 Task: Configure your GitHub account's email notification preferences.
Action: Mouse moved to (629, 40)
Screenshot: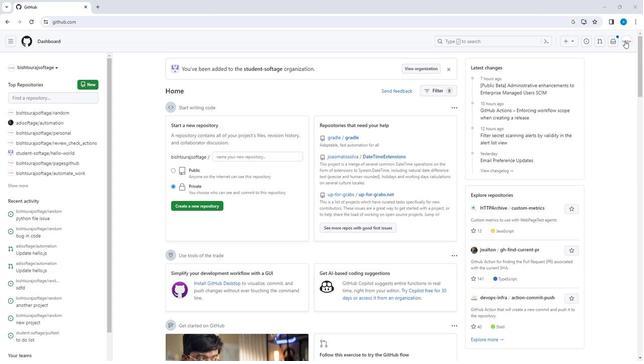 
Action: Mouse pressed left at (629, 40)
Screenshot: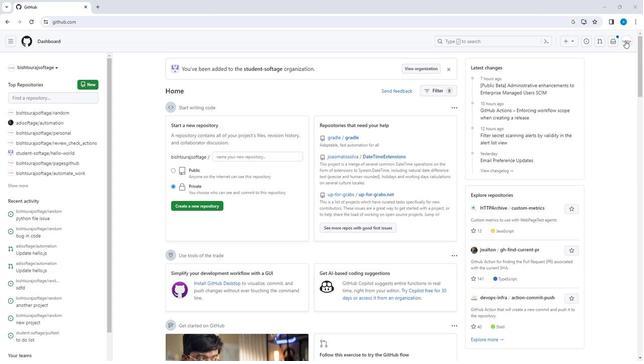 
Action: Mouse moved to (587, 220)
Screenshot: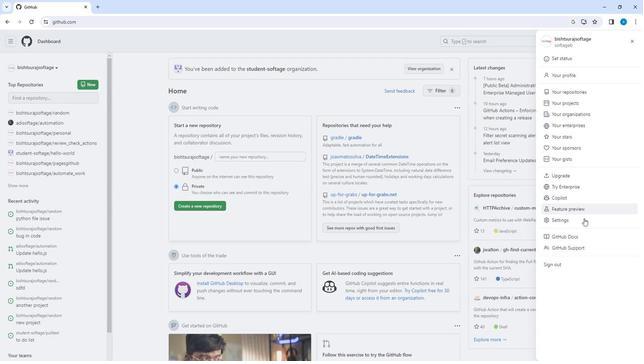 
Action: Mouse pressed left at (587, 220)
Screenshot: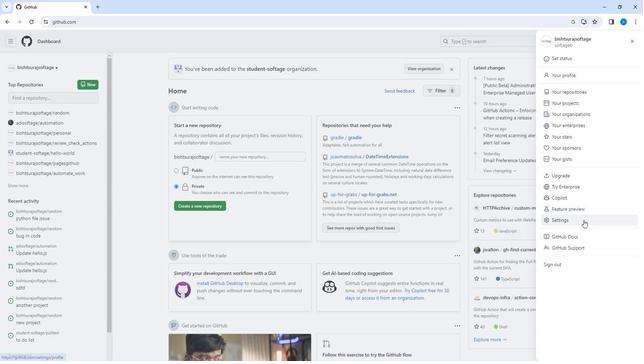 
Action: Mouse moved to (169, 142)
Screenshot: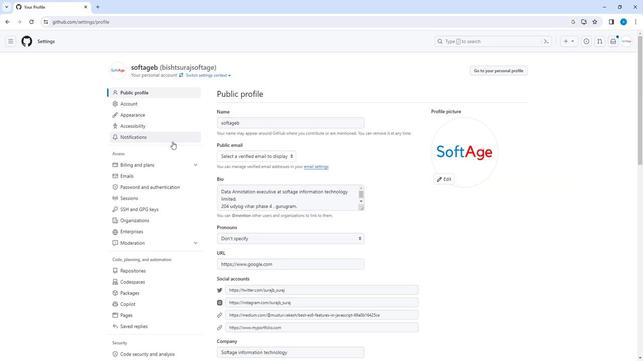 
Action: Mouse pressed left at (169, 142)
Screenshot: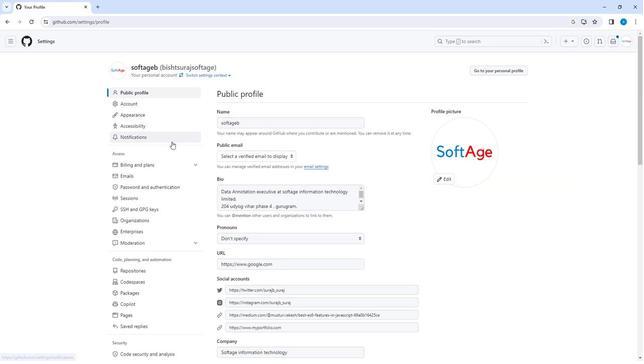 
Action: Mouse moved to (278, 267)
Screenshot: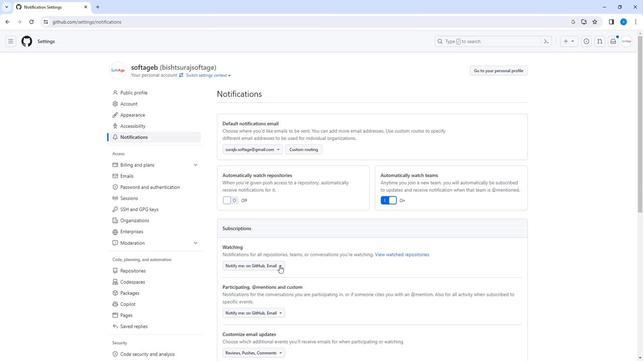 
Action: Mouse pressed left at (278, 267)
Screenshot: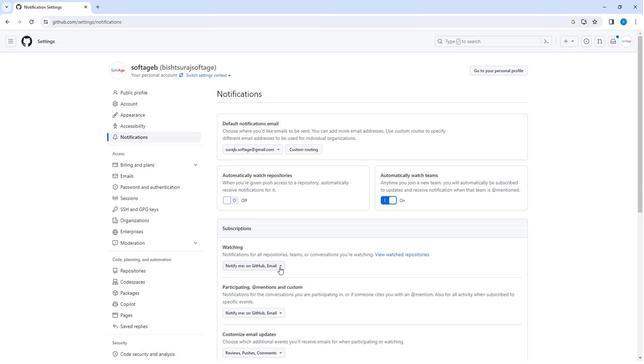
Action: Mouse pressed left at (278, 267)
Screenshot: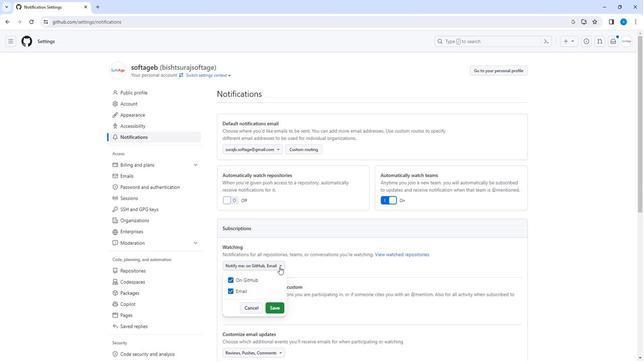 
Action: Mouse scrolled (278, 267) with delta (0, 0)
Screenshot: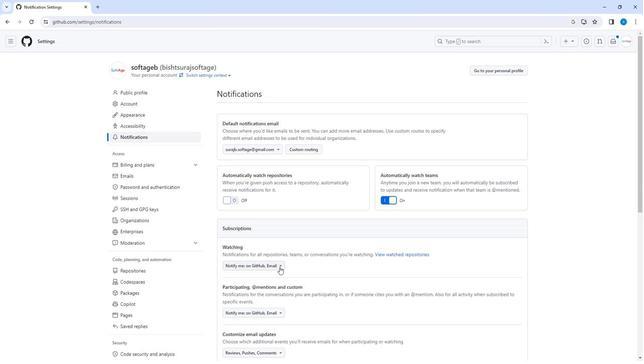 
Action: Mouse scrolled (278, 267) with delta (0, 0)
Screenshot: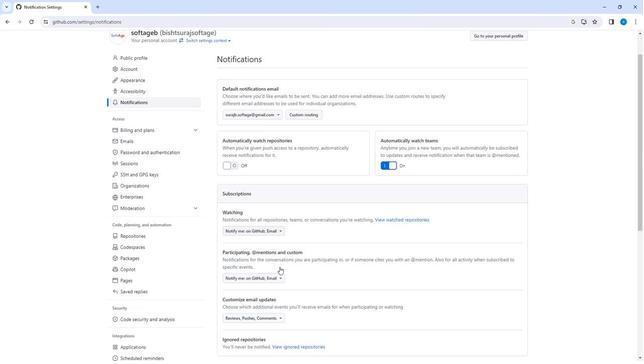 
Action: Mouse scrolled (278, 267) with delta (0, 0)
Screenshot: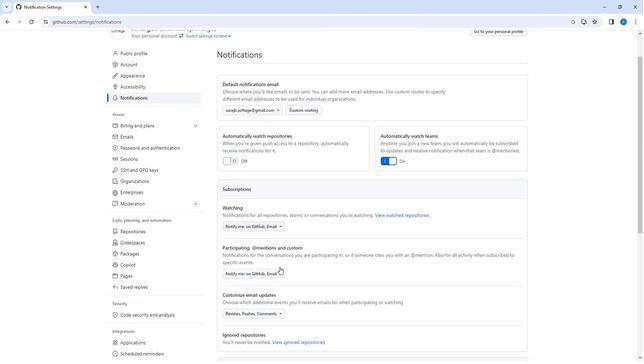 
Action: Mouse moved to (268, 159)
Screenshot: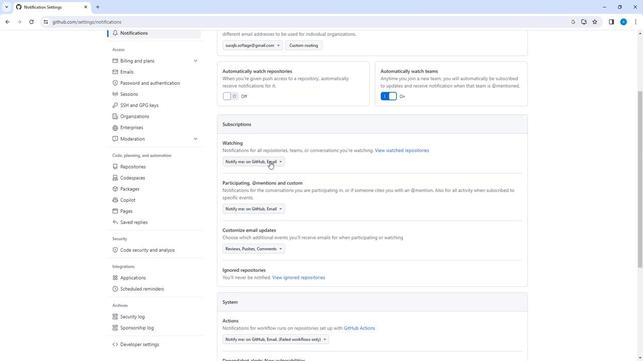 
Action: Mouse pressed left at (268, 159)
Screenshot: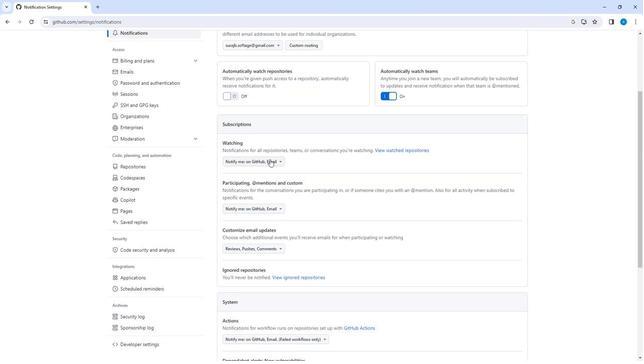 
Action: Mouse moved to (252, 188)
Screenshot: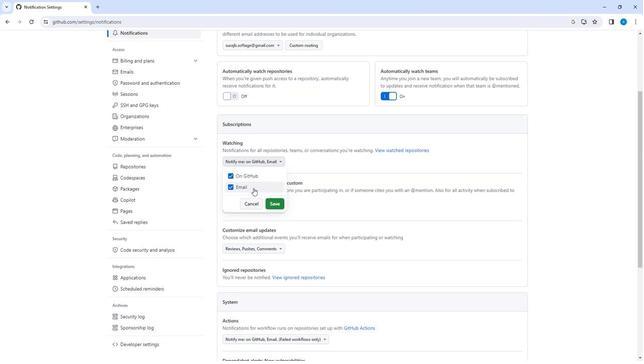 
Action: Mouse pressed left at (252, 188)
Screenshot: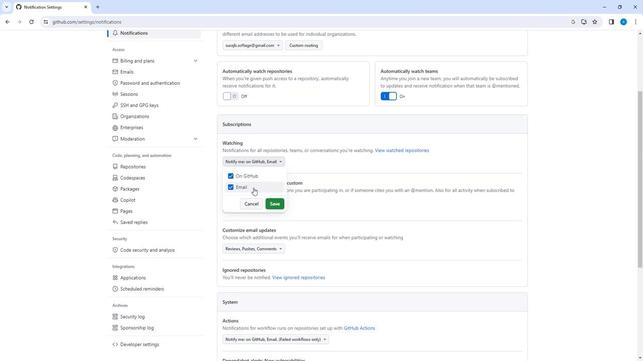 
Action: Mouse moved to (270, 202)
Screenshot: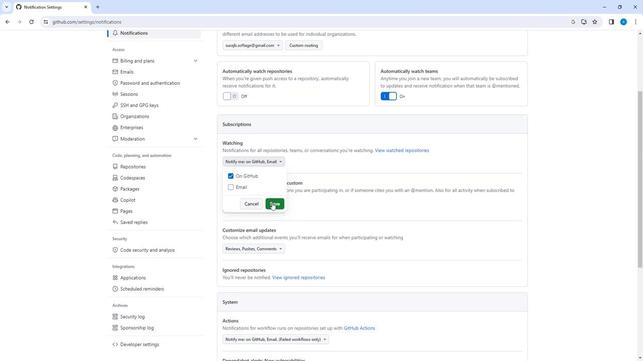 
Action: Mouse pressed left at (270, 202)
Screenshot: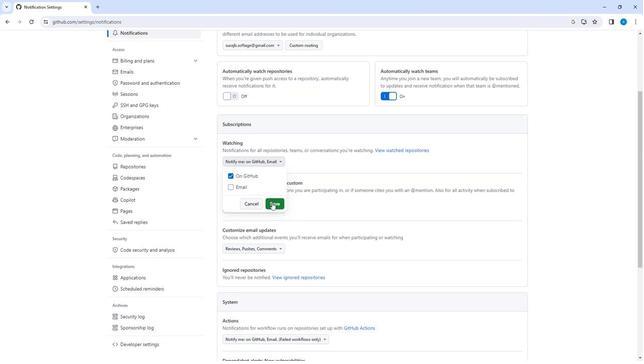 
Action: Mouse moved to (286, 213)
Screenshot: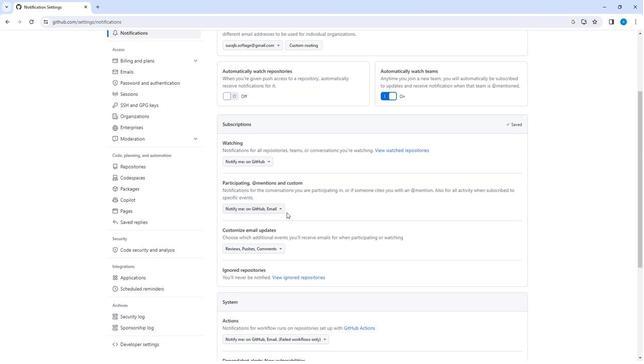 
Action: Mouse scrolled (286, 212) with delta (0, 0)
Screenshot: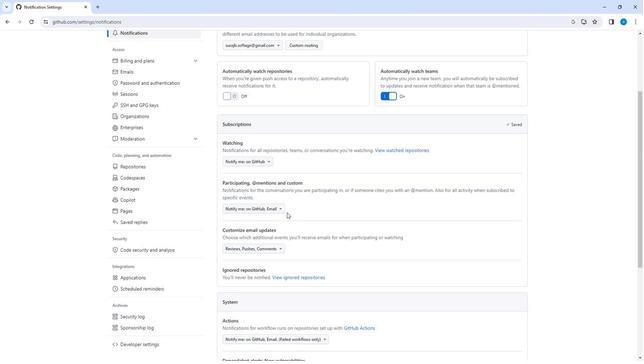 
Action: Mouse scrolled (286, 212) with delta (0, 0)
Screenshot: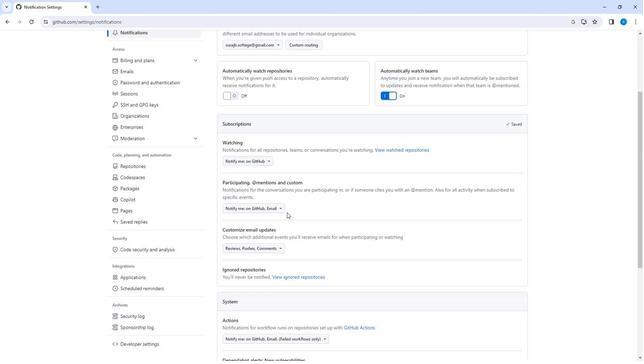 
Action: Mouse moved to (277, 181)
Screenshot: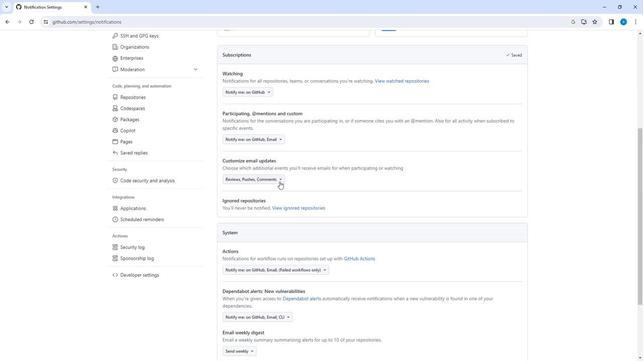 
Action: Mouse pressed left at (277, 181)
Screenshot: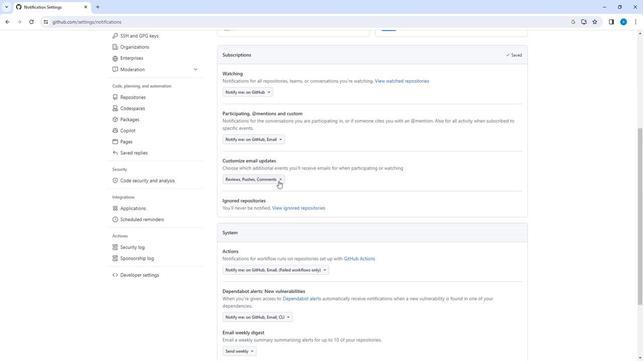 
Action: Mouse moved to (271, 191)
Screenshot: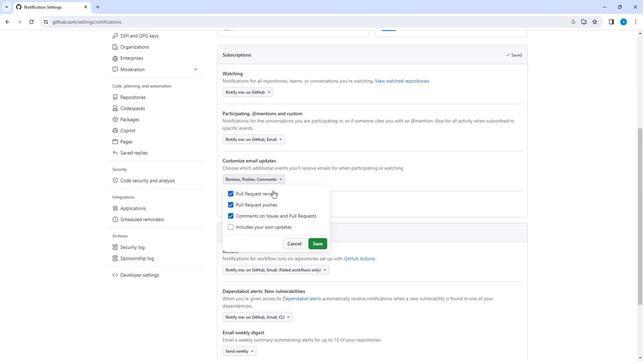 
Action: Mouse pressed left at (271, 191)
Screenshot: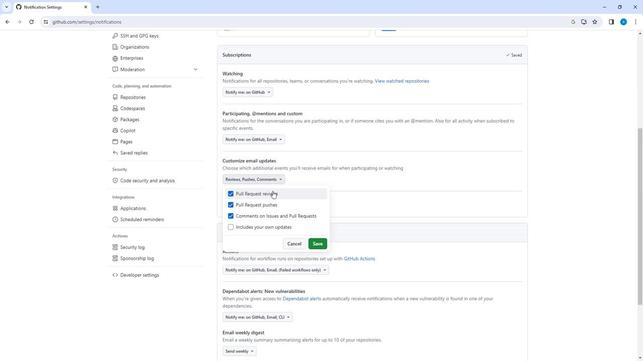 
Action: Mouse moved to (266, 216)
Screenshot: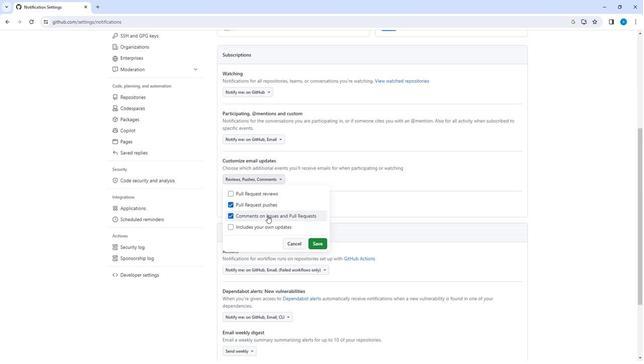 
Action: Mouse pressed left at (266, 216)
Screenshot: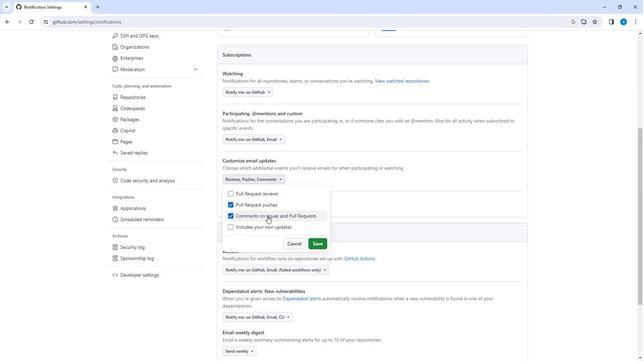 
Action: Mouse moved to (315, 246)
Screenshot: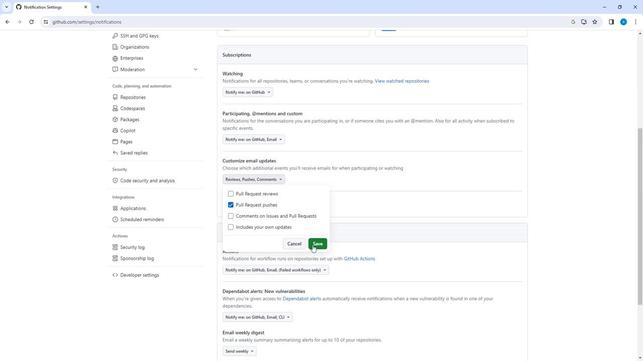 
Action: Mouse pressed left at (315, 246)
Screenshot: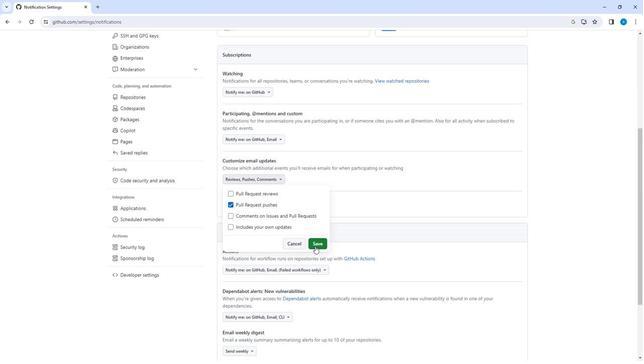 
Action: Mouse moved to (275, 141)
Screenshot: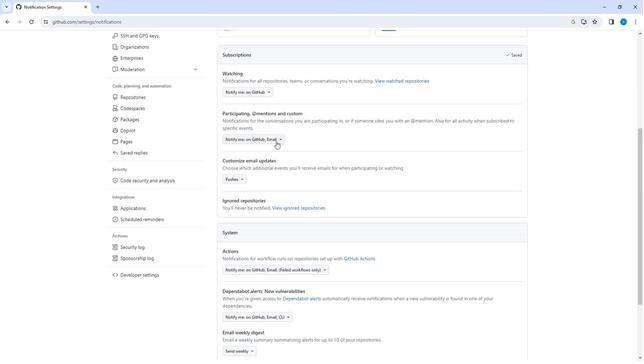
Action: Mouse pressed left at (275, 141)
Screenshot: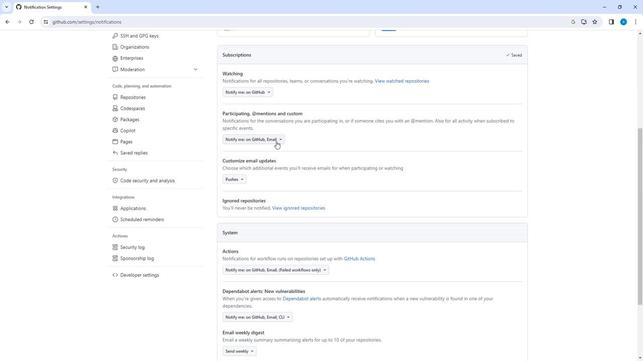 
Action: Mouse moved to (248, 160)
Screenshot: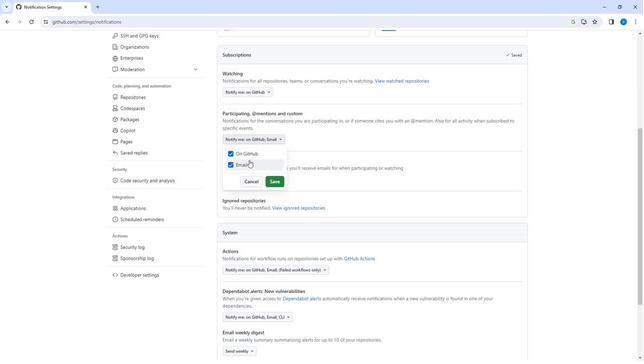 
Action: Mouse pressed left at (248, 160)
Screenshot: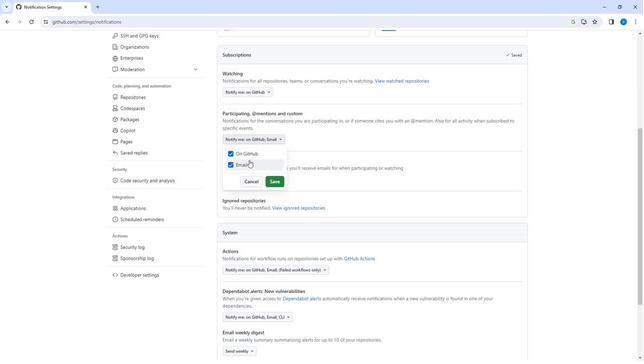 
Action: Mouse moved to (275, 179)
Screenshot: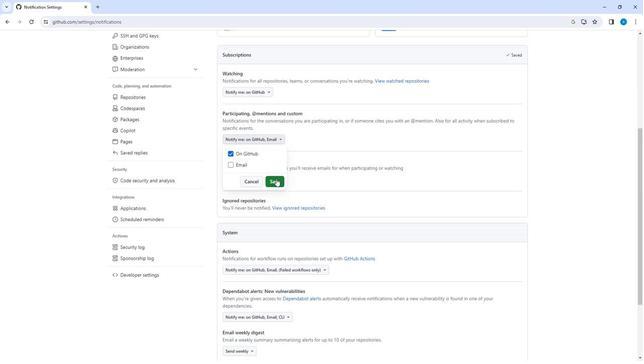 
Action: Mouse pressed left at (275, 179)
Screenshot: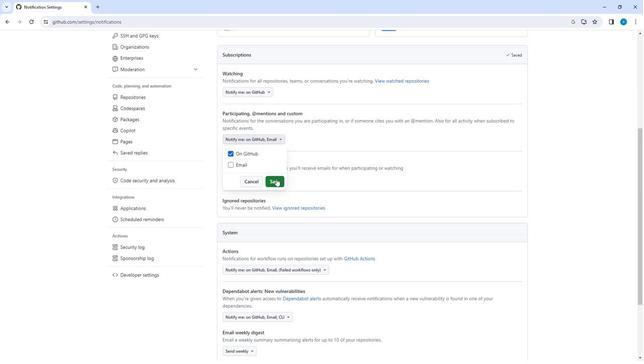 
Action: Mouse moved to (294, 191)
Screenshot: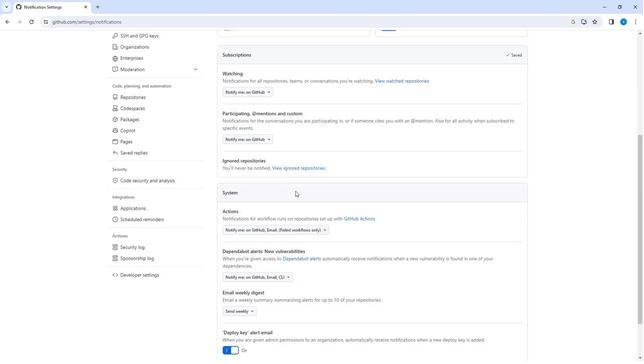 
Action: Mouse scrolled (294, 190) with delta (0, 0)
Screenshot: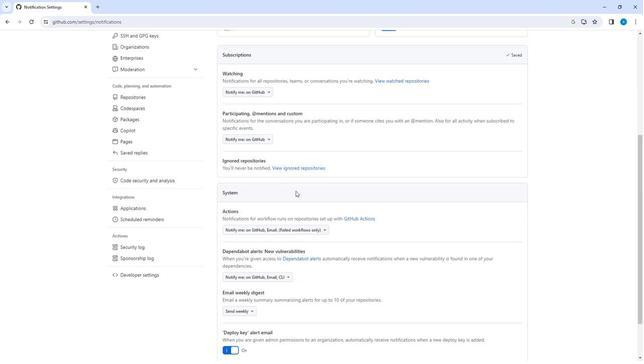 
Action: Mouse moved to (295, 191)
Screenshot: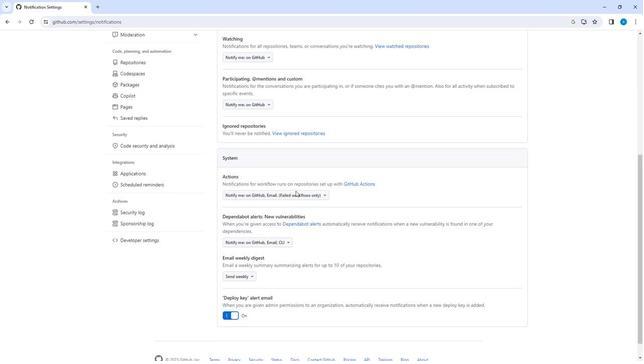 
Action: Mouse scrolled (295, 190) with delta (0, 0)
Screenshot: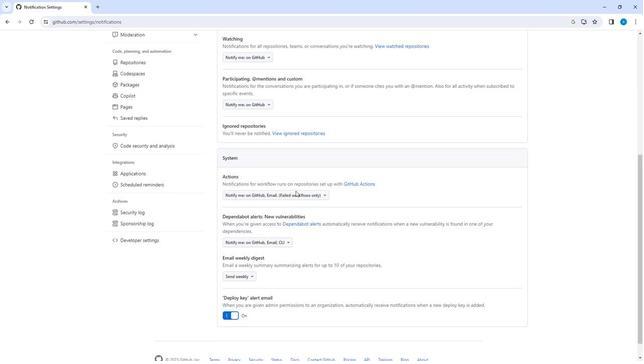 
Action: Mouse moved to (248, 257)
Screenshot: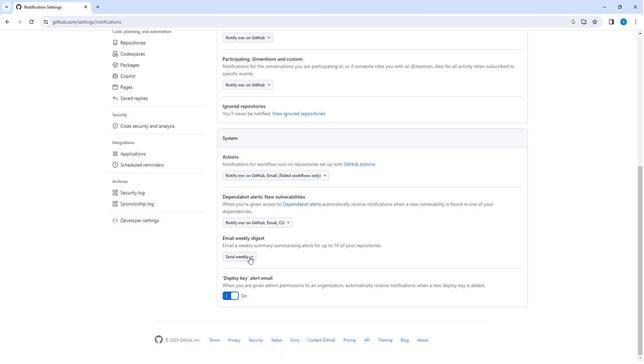 
Action: Mouse pressed left at (248, 257)
Screenshot: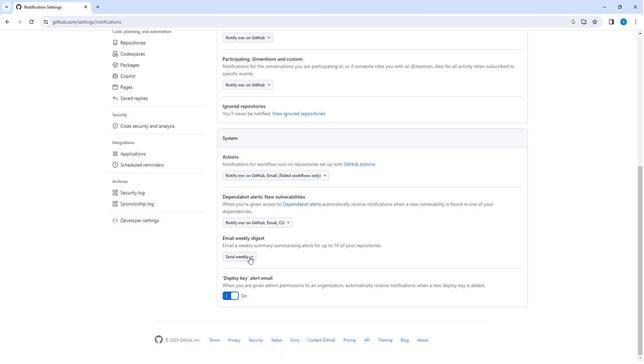 
Action: Mouse moved to (253, 268)
Screenshot: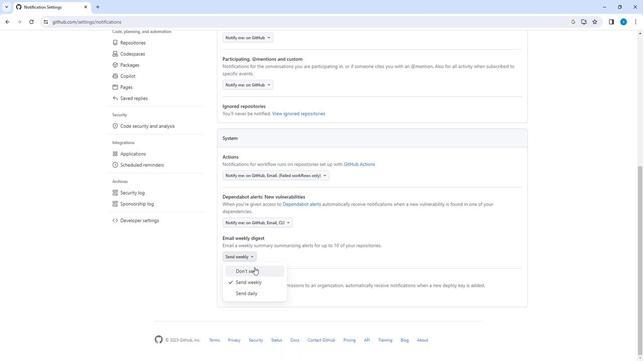 
Action: Mouse pressed left at (253, 268)
Screenshot: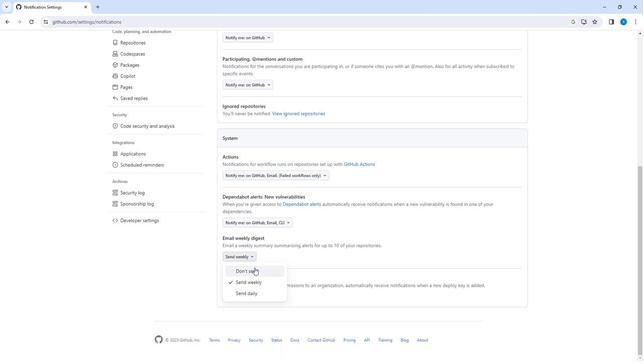 
Action: Mouse moved to (296, 255)
Screenshot: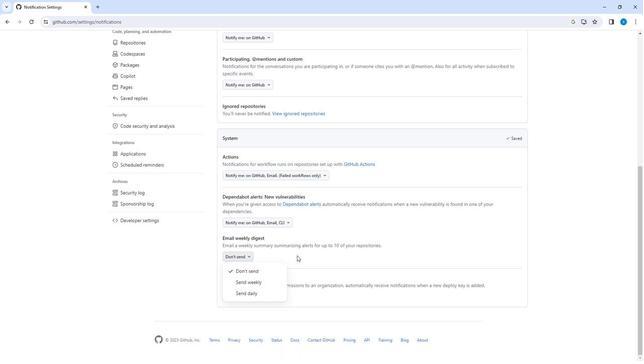 
Action: Mouse pressed left at (296, 255)
Screenshot: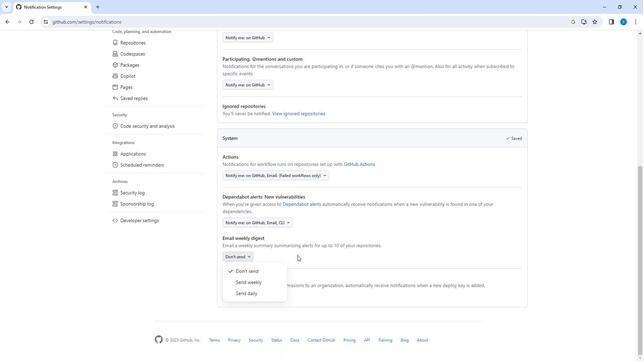 
Action: Mouse moved to (272, 264)
Screenshot: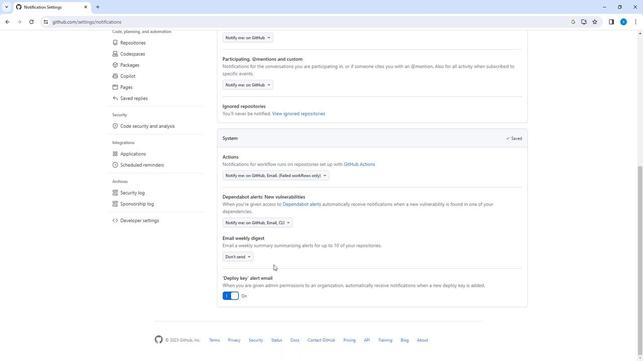 
Action: Mouse scrolled (272, 264) with delta (0, 0)
Screenshot: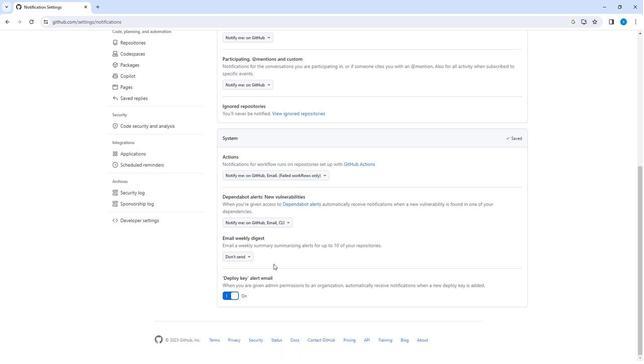 
Action: Mouse moved to (228, 295)
Screenshot: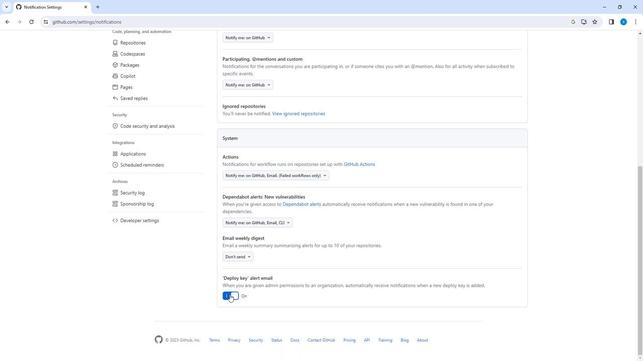 
Action: Mouse pressed left at (228, 295)
Screenshot: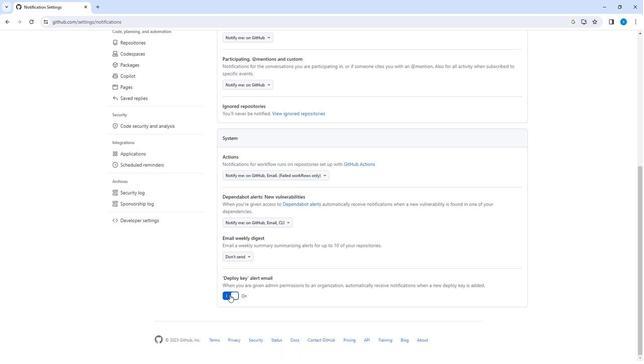 
Action: Mouse moved to (278, 271)
Screenshot: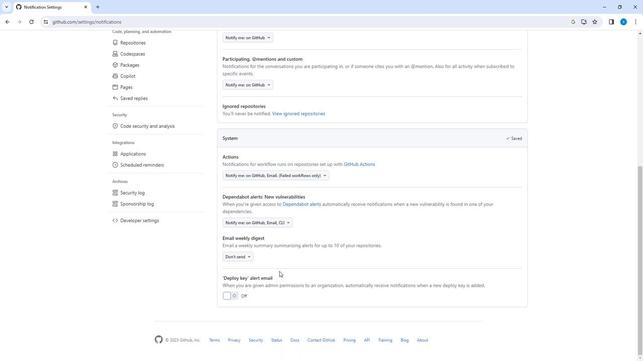 
